 Task: Start arrow line.
Action: Mouse moved to (406, 228)
Screenshot: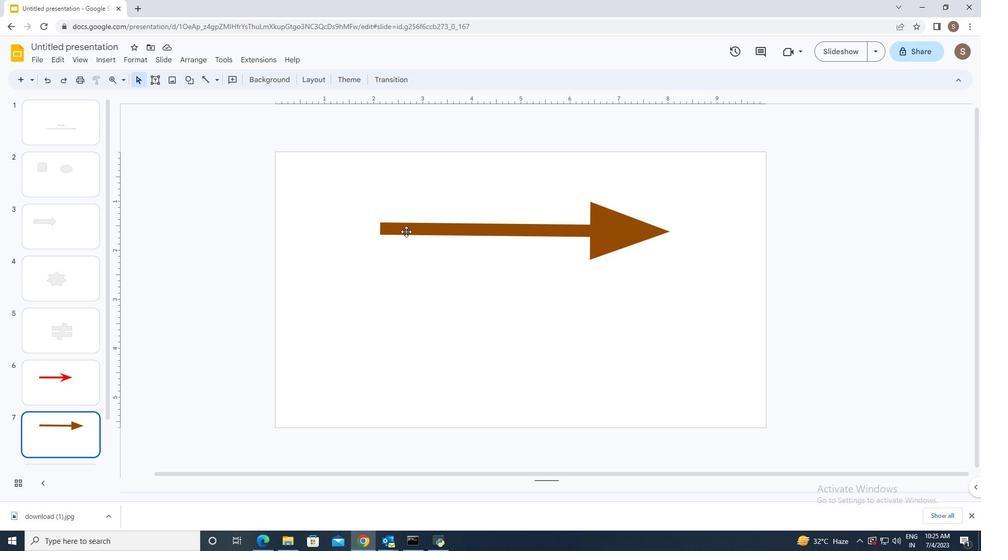 
Action: Mouse pressed left at (406, 228)
Screenshot: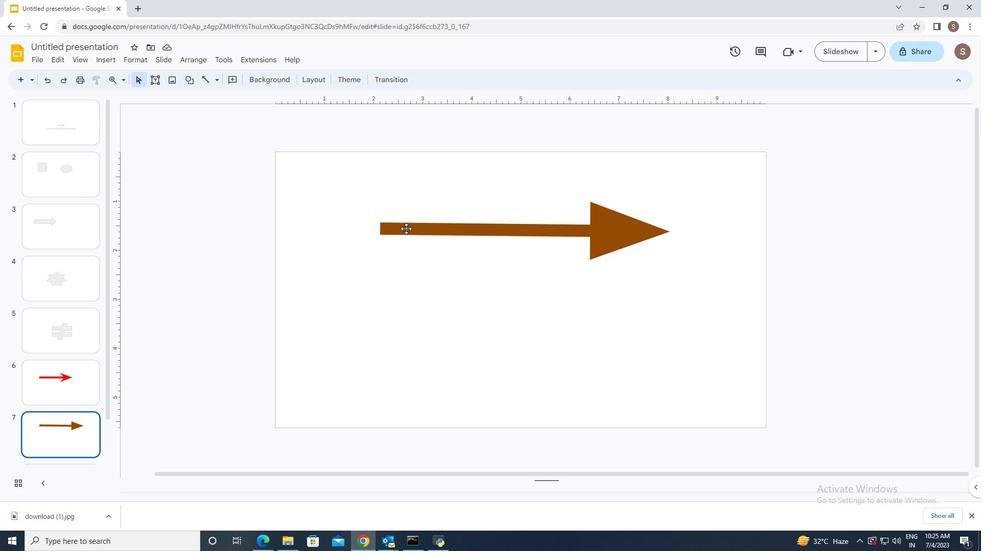 
Action: Mouse moved to (284, 81)
Screenshot: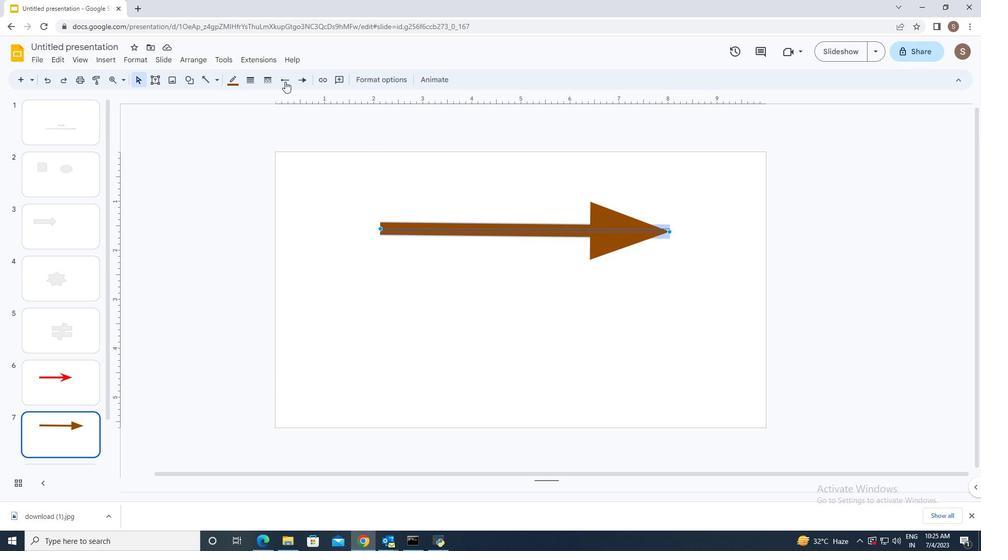 
Action: Mouse pressed left at (284, 81)
Screenshot: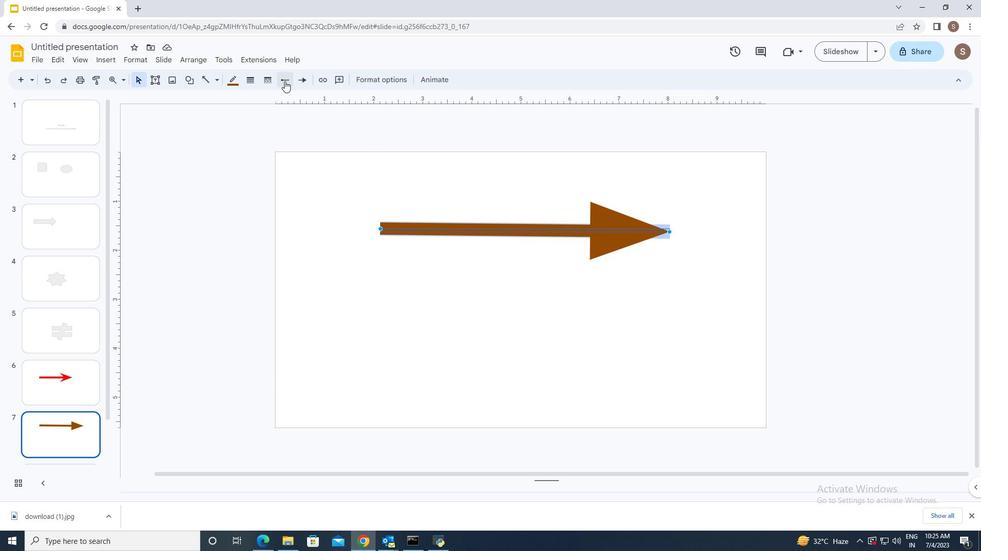 
Action: Mouse moved to (303, 218)
Screenshot: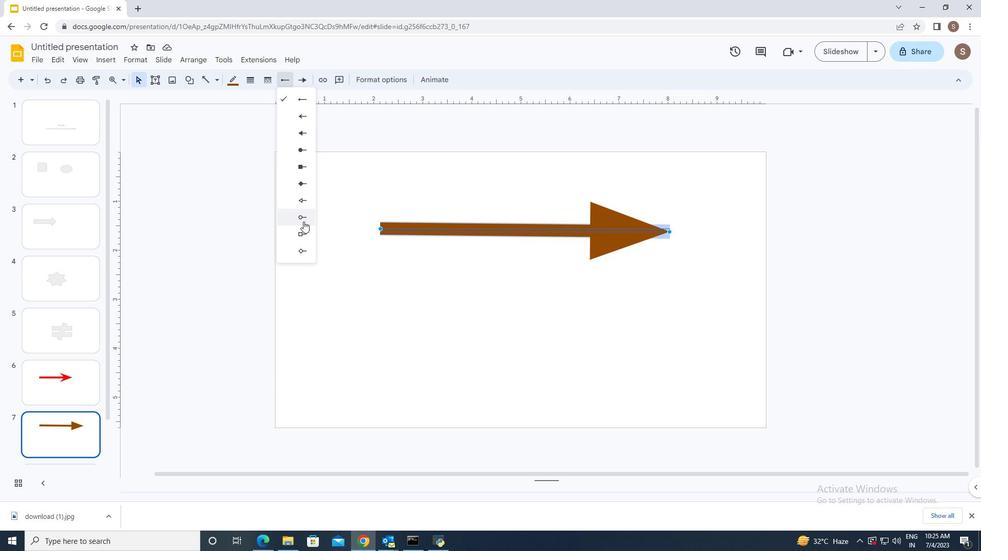 
Action: Mouse pressed left at (303, 218)
Screenshot: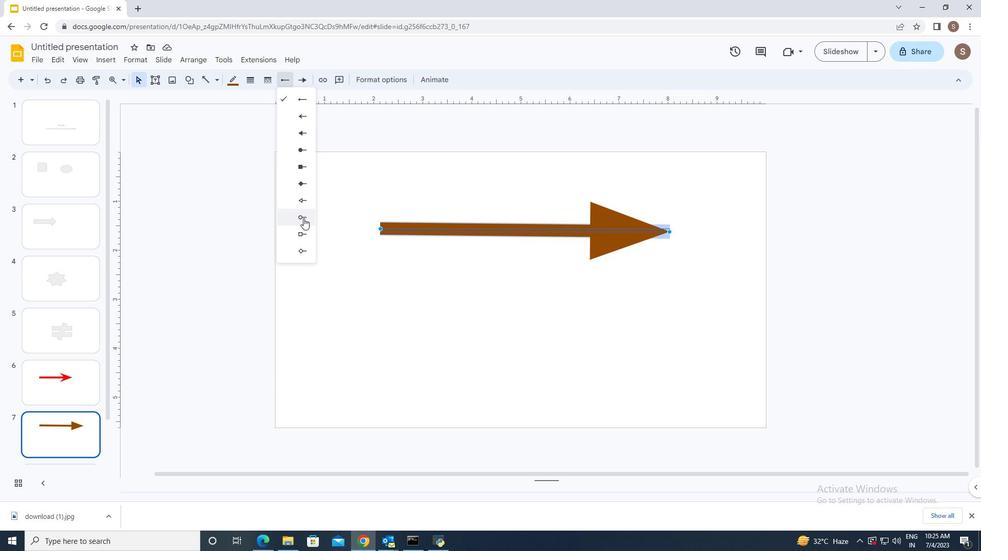 
Action: Mouse moved to (353, 347)
Screenshot: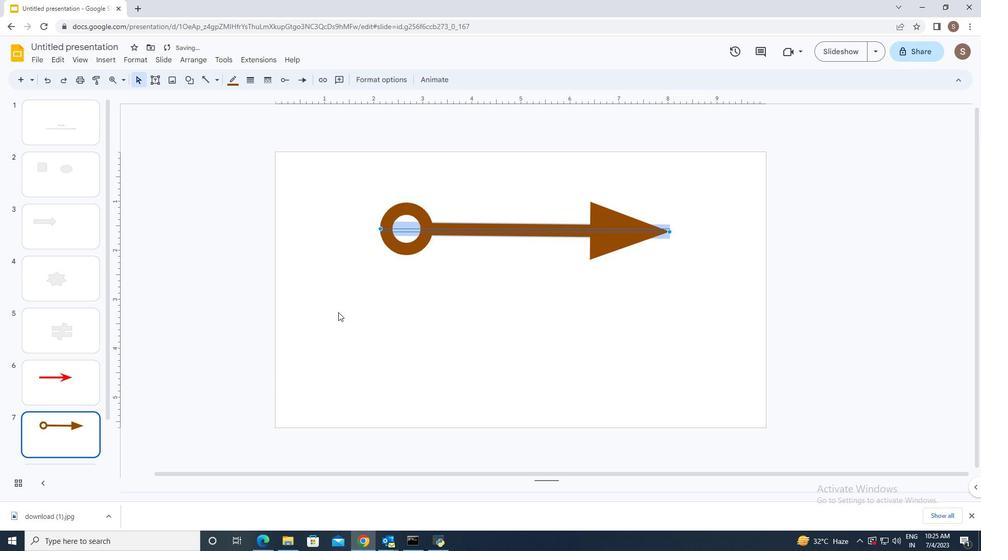 
Action: Mouse pressed left at (353, 347)
Screenshot: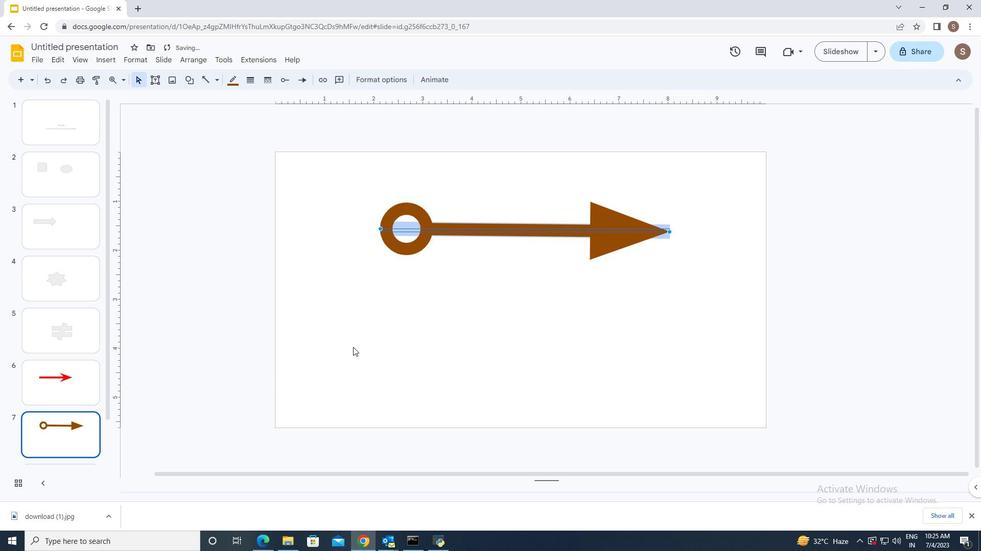
